 Task: Apply theme modern writer in current slide.
Action: Mouse moved to (442, 93)
Screenshot: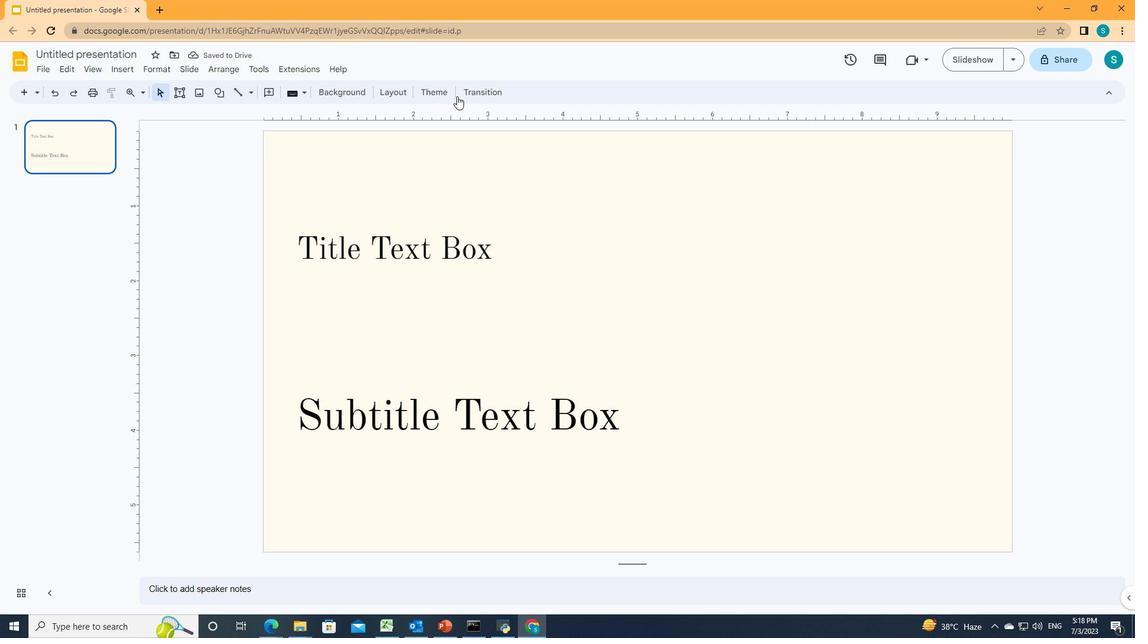 
Action: Mouse pressed left at (442, 93)
Screenshot: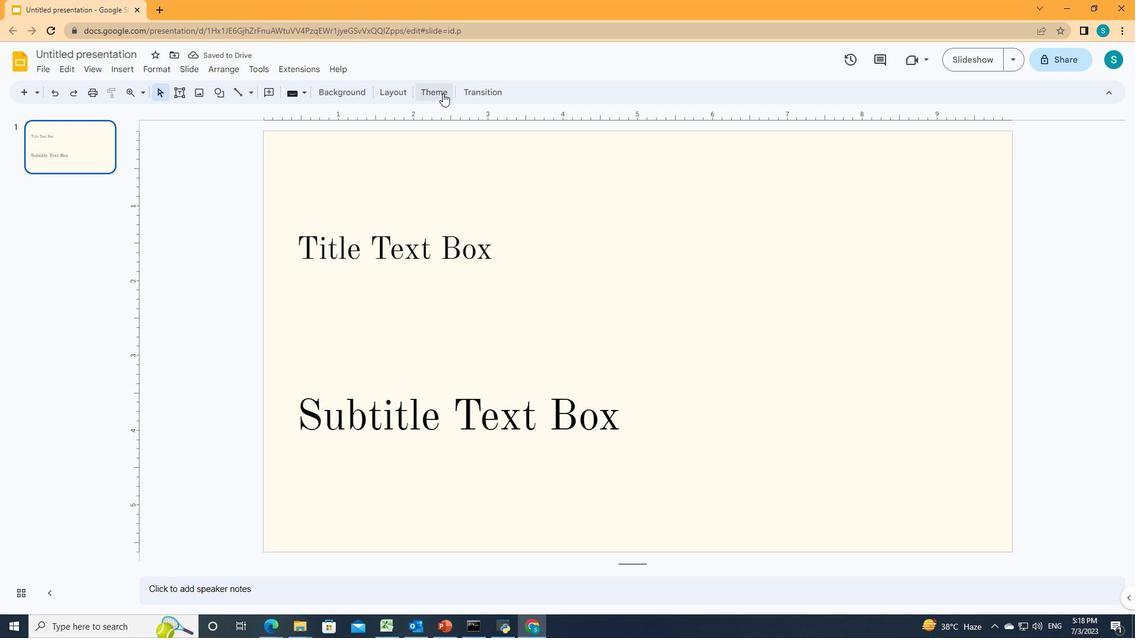 
Action: Mouse moved to (1049, 341)
Screenshot: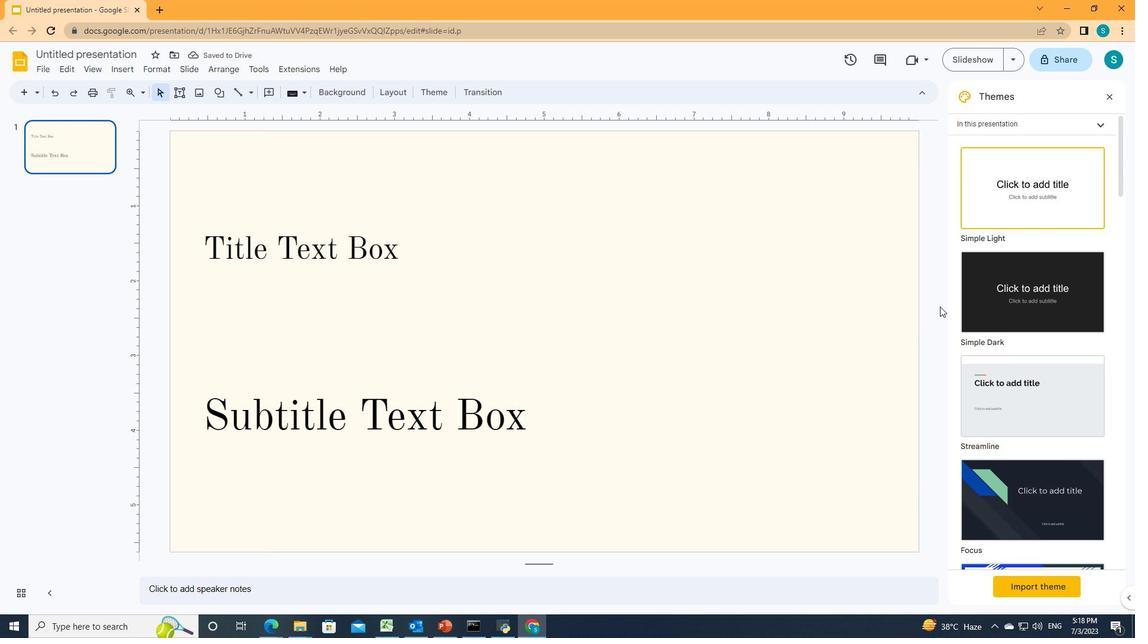 
Action: Mouse scrolled (1049, 341) with delta (0, 0)
Screenshot: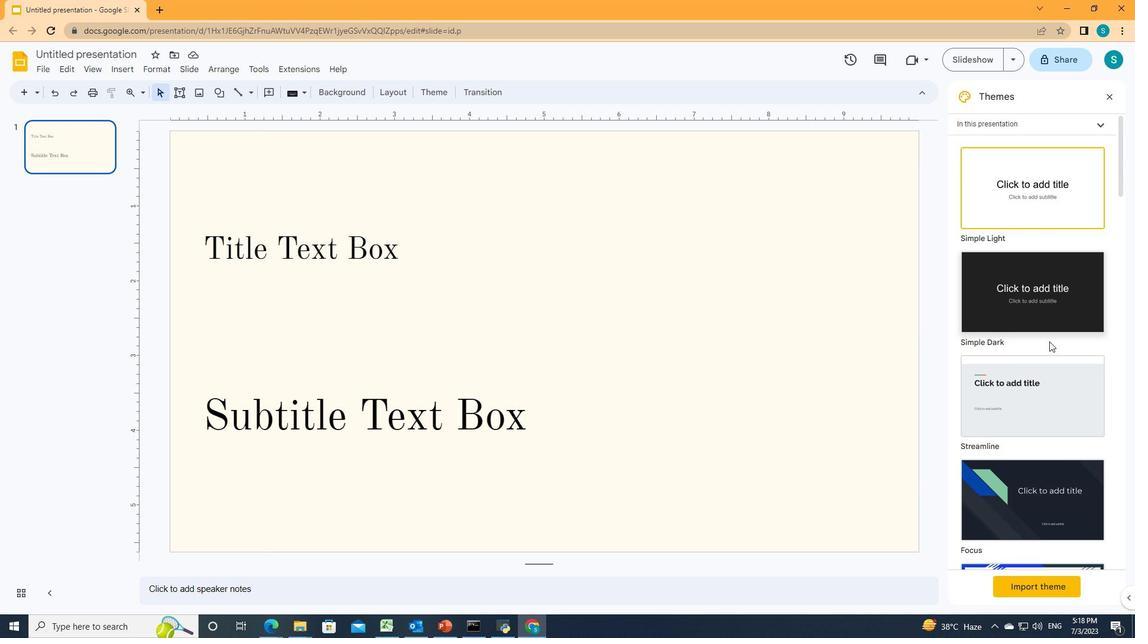 
Action: Mouse scrolled (1049, 341) with delta (0, 0)
Screenshot: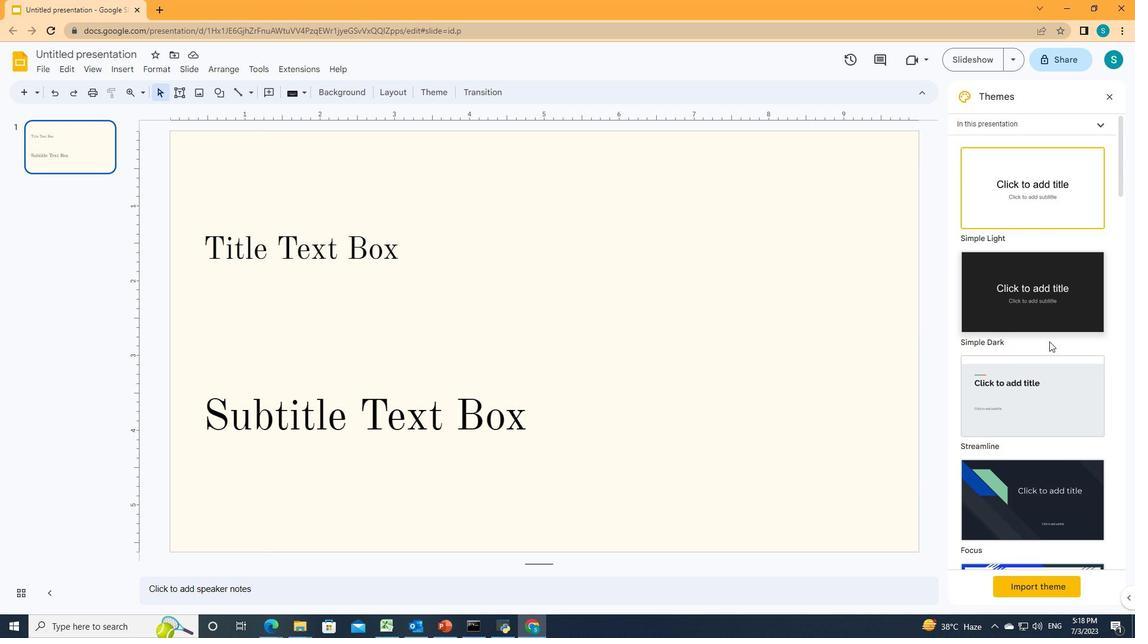 
Action: Mouse scrolled (1049, 341) with delta (0, 0)
Screenshot: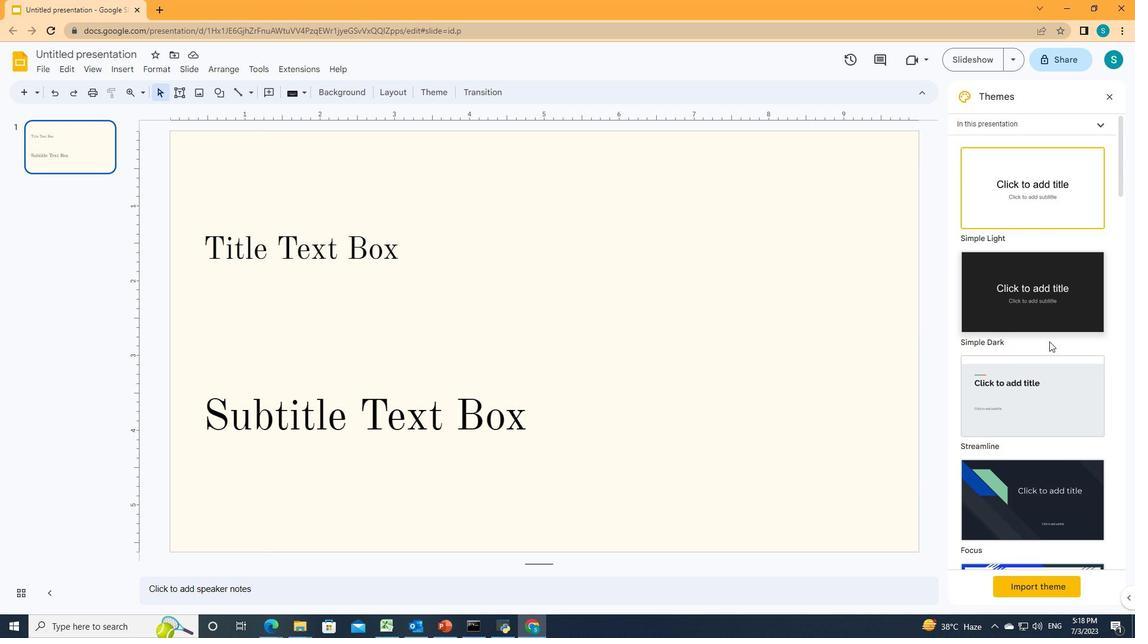 
Action: Mouse scrolled (1049, 341) with delta (0, 0)
Screenshot: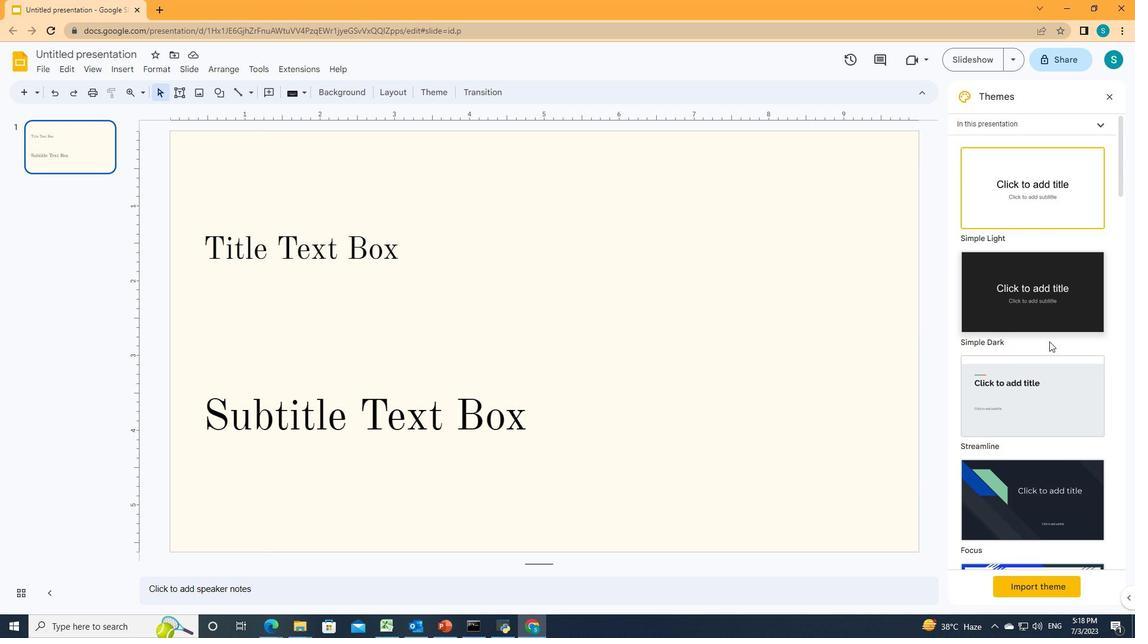 
Action: Mouse scrolled (1049, 341) with delta (0, 0)
Screenshot: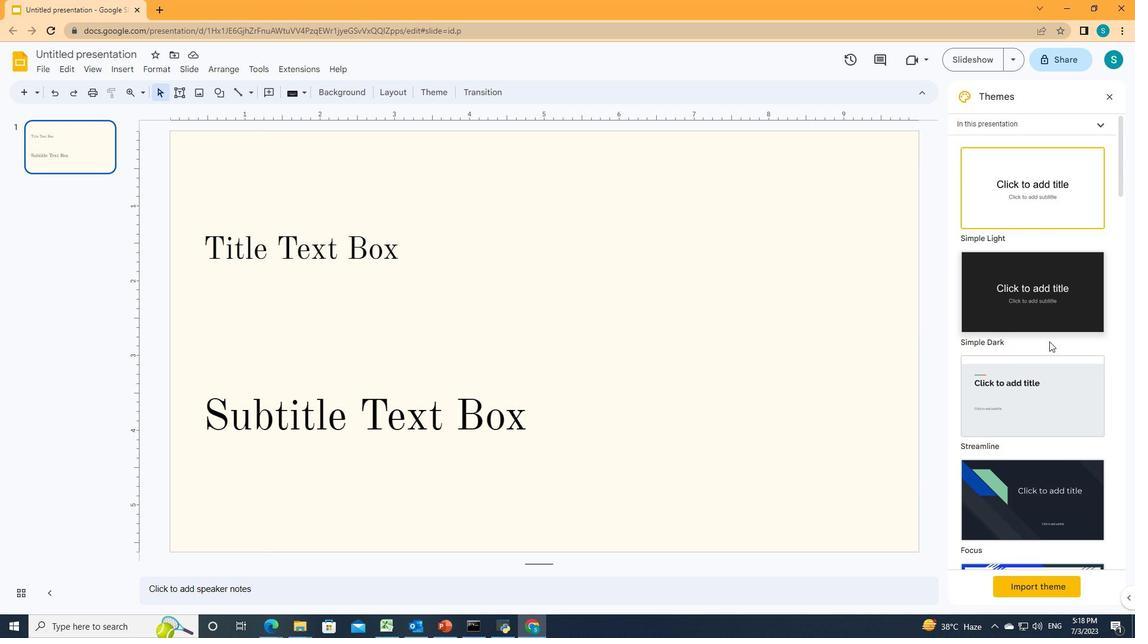 
Action: Mouse scrolled (1049, 341) with delta (0, 0)
Screenshot: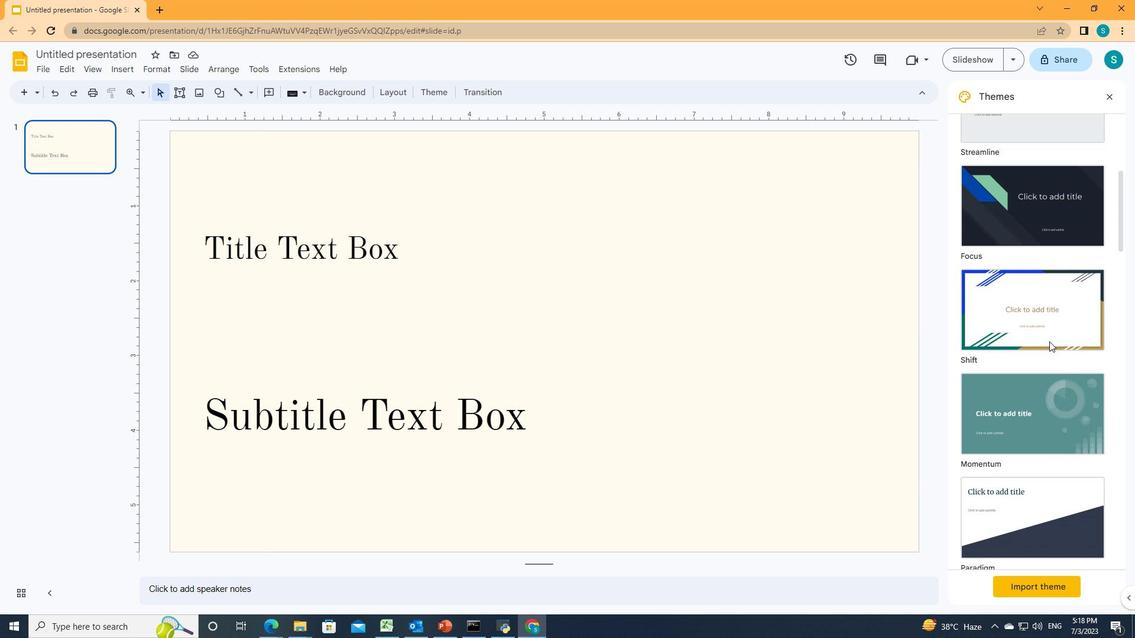 
Action: Mouse scrolled (1049, 341) with delta (0, 0)
Screenshot: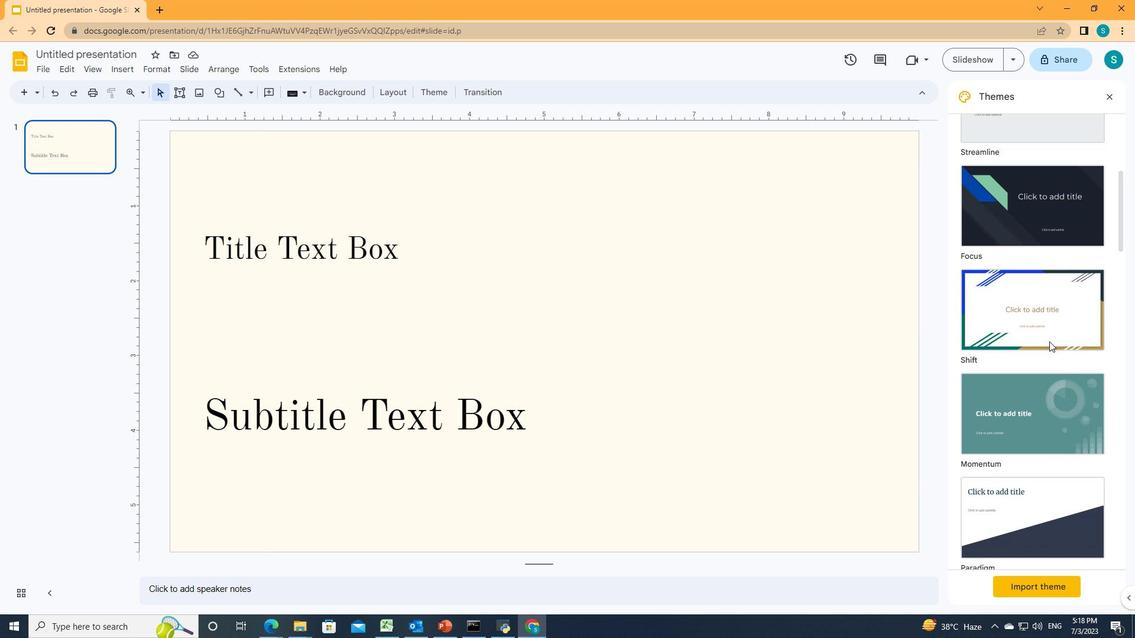 
Action: Mouse scrolled (1049, 341) with delta (0, 0)
Screenshot: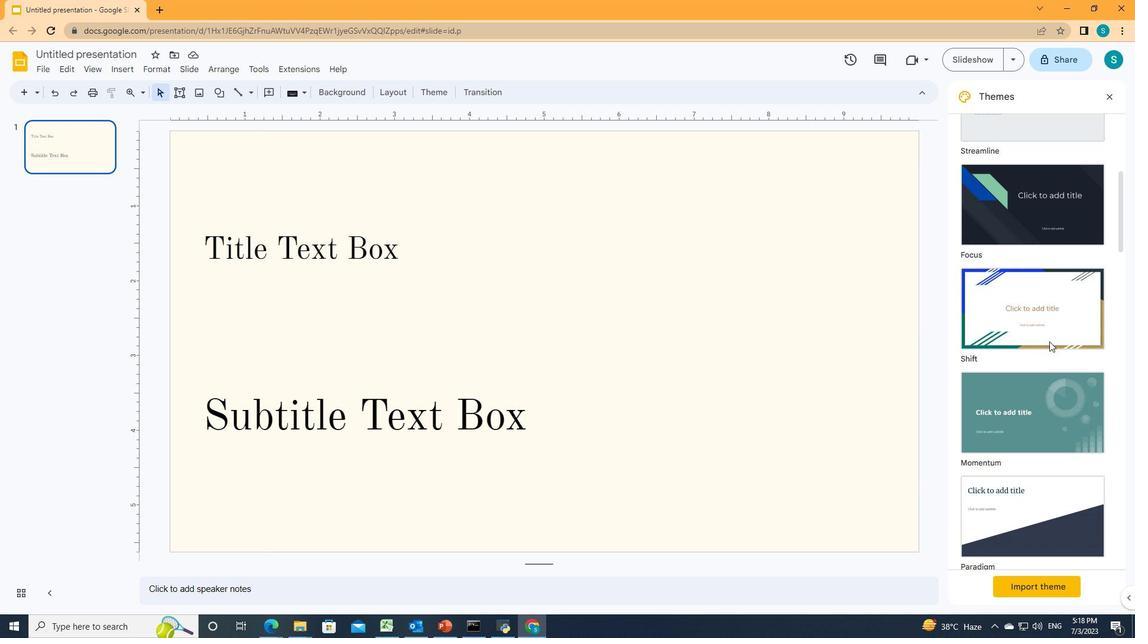 
Action: Mouse scrolled (1049, 341) with delta (0, 0)
Screenshot: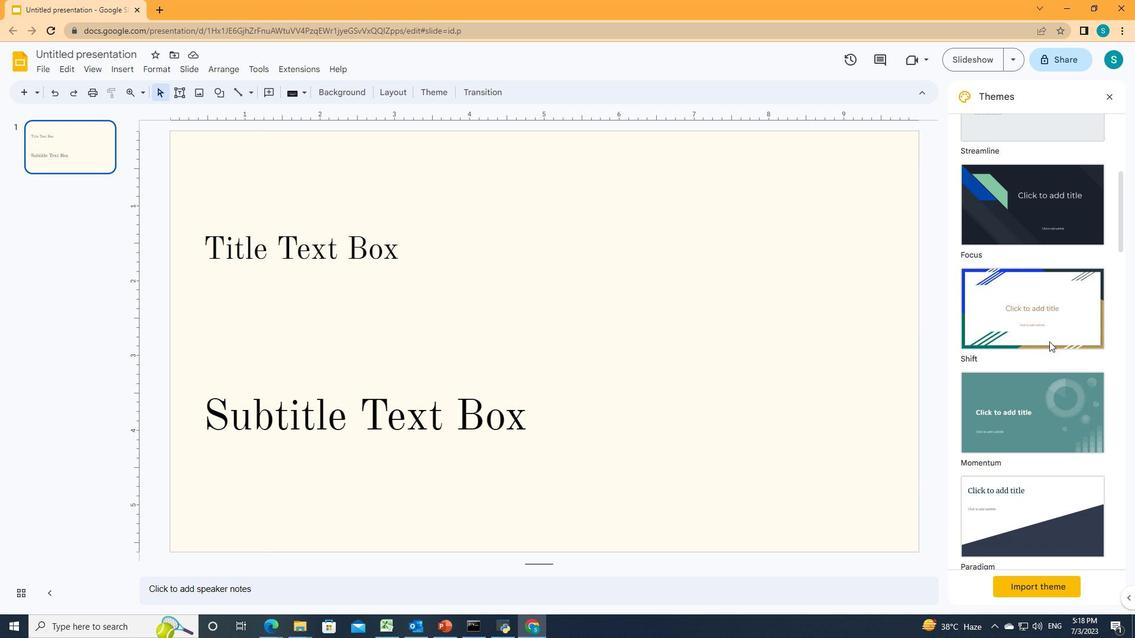 
Action: Mouse scrolled (1049, 341) with delta (0, 0)
Screenshot: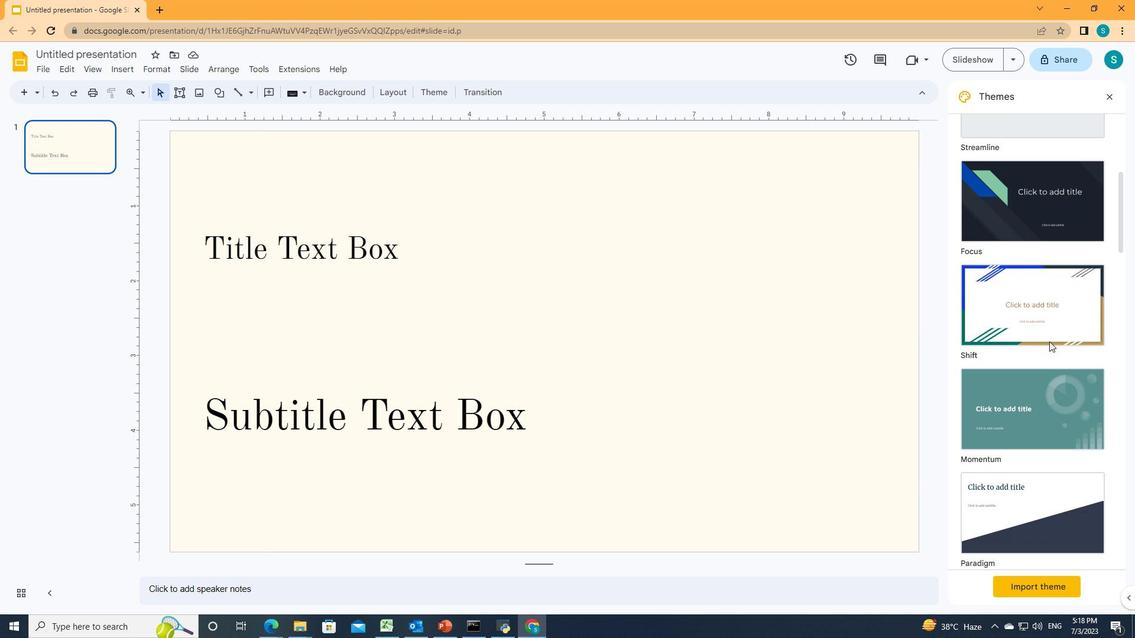 
Action: Mouse scrolled (1049, 341) with delta (0, 0)
Screenshot: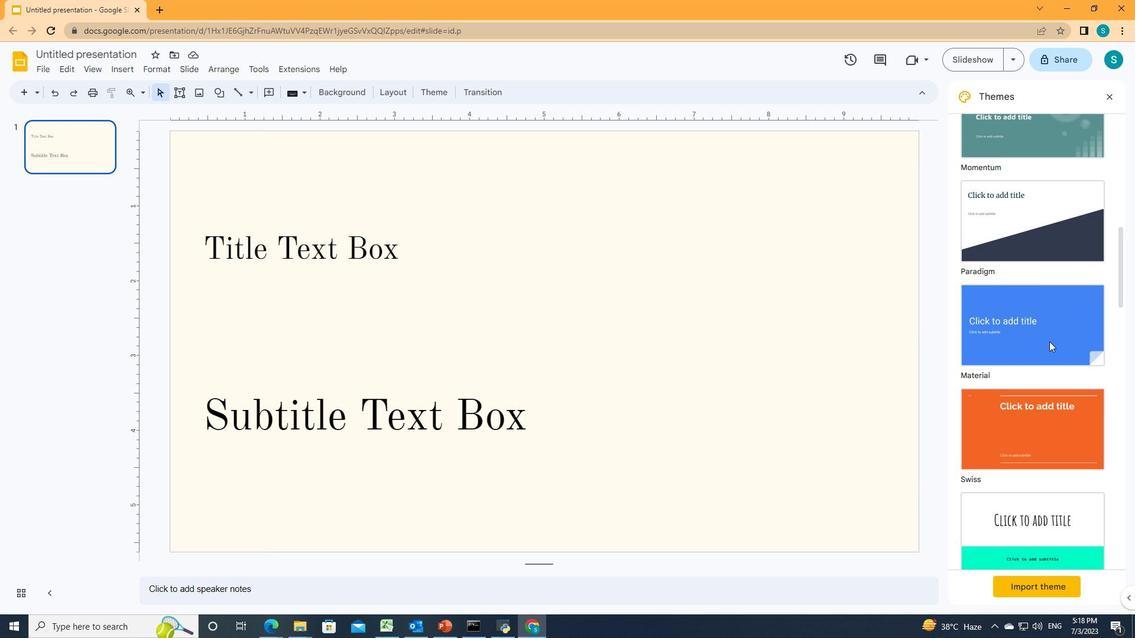 
Action: Mouse scrolled (1049, 341) with delta (0, 0)
Screenshot: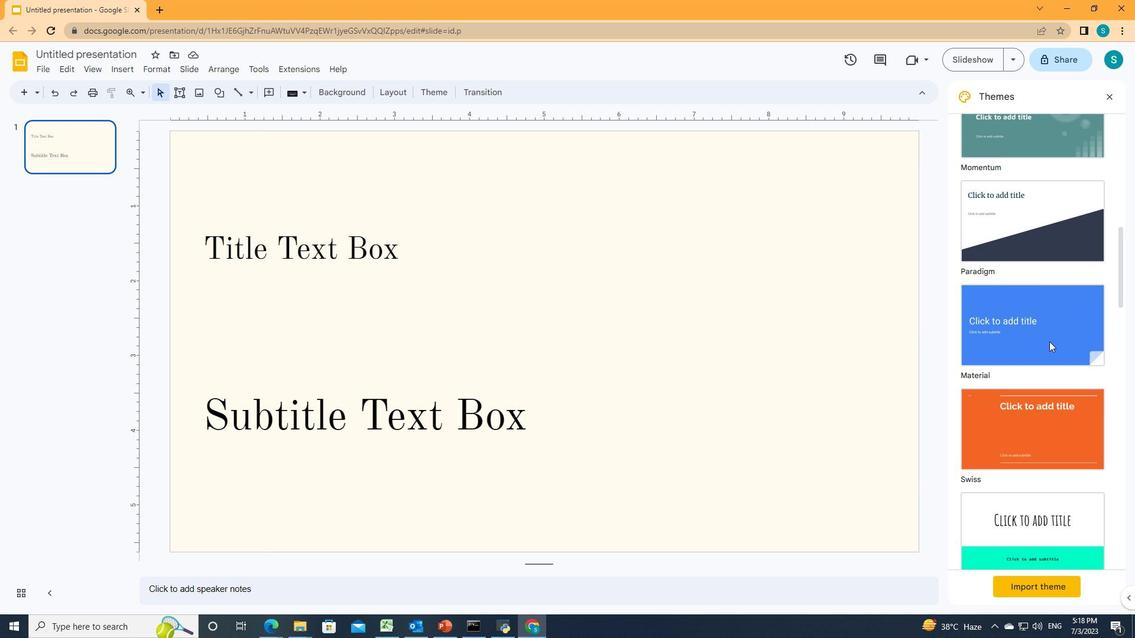 
Action: Mouse scrolled (1049, 341) with delta (0, 0)
Screenshot: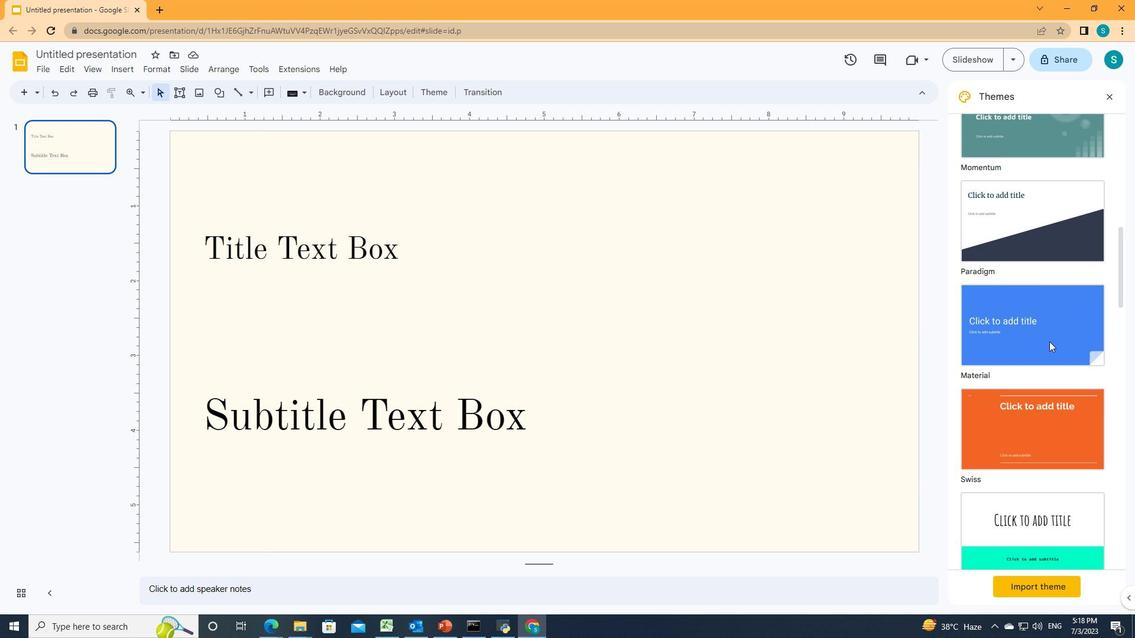 
Action: Mouse scrolled (1049, 341) with delta (0, 0)
Screenshot: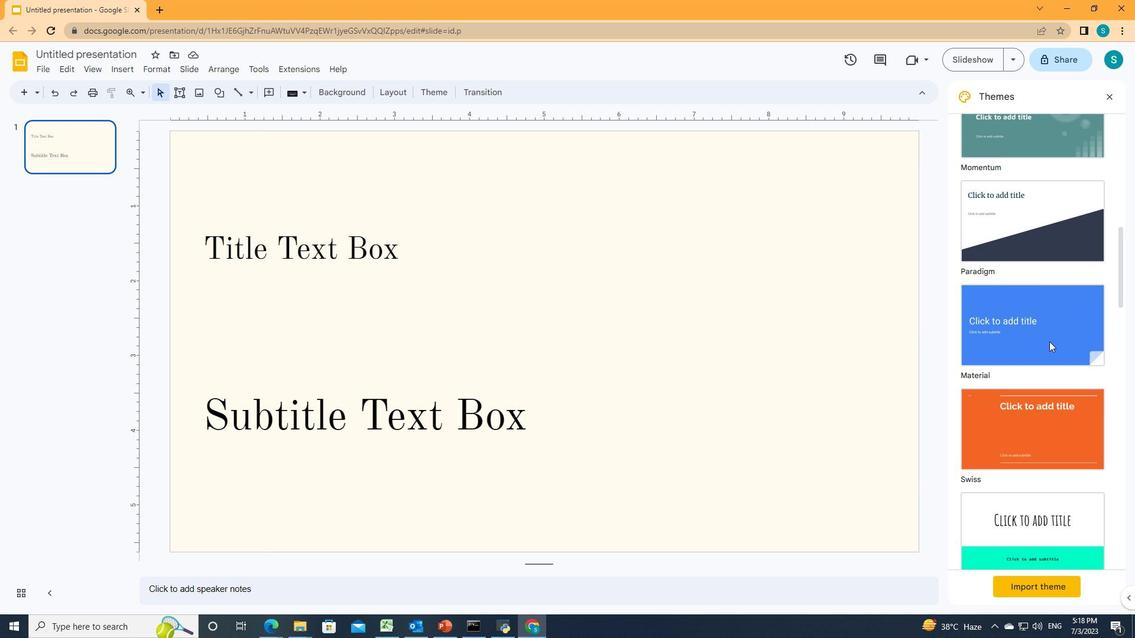 
Action: Mouse scrolled (1049, 341) with delta (0, 0)
Screenshot: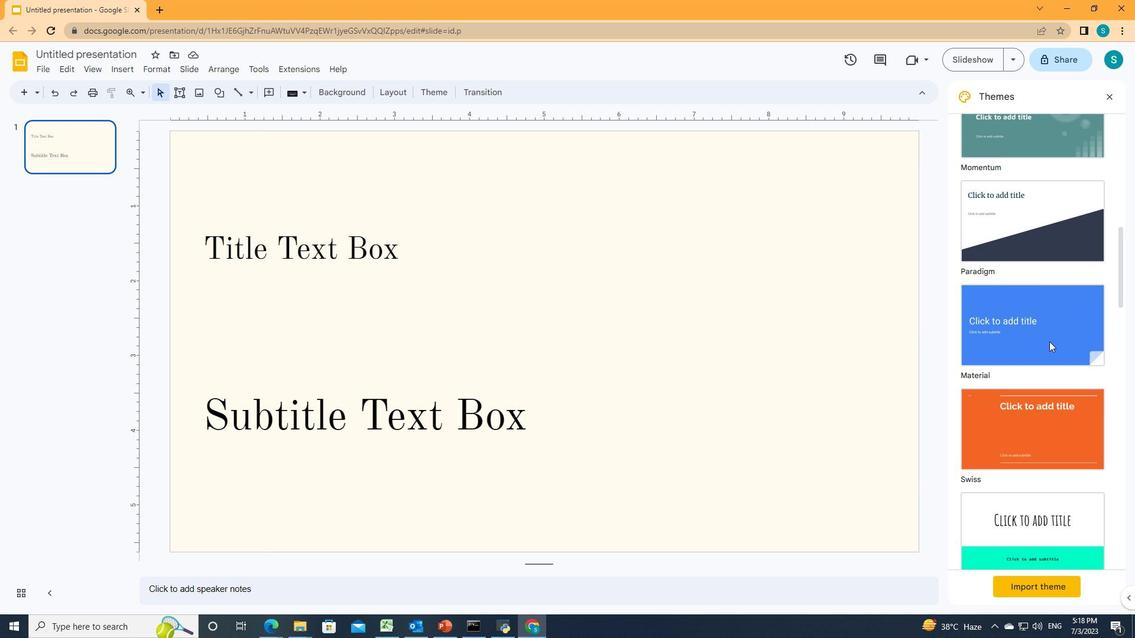 
Action: Mouse scrolled (1049, 341) with delta (0, 0)
Screenshot: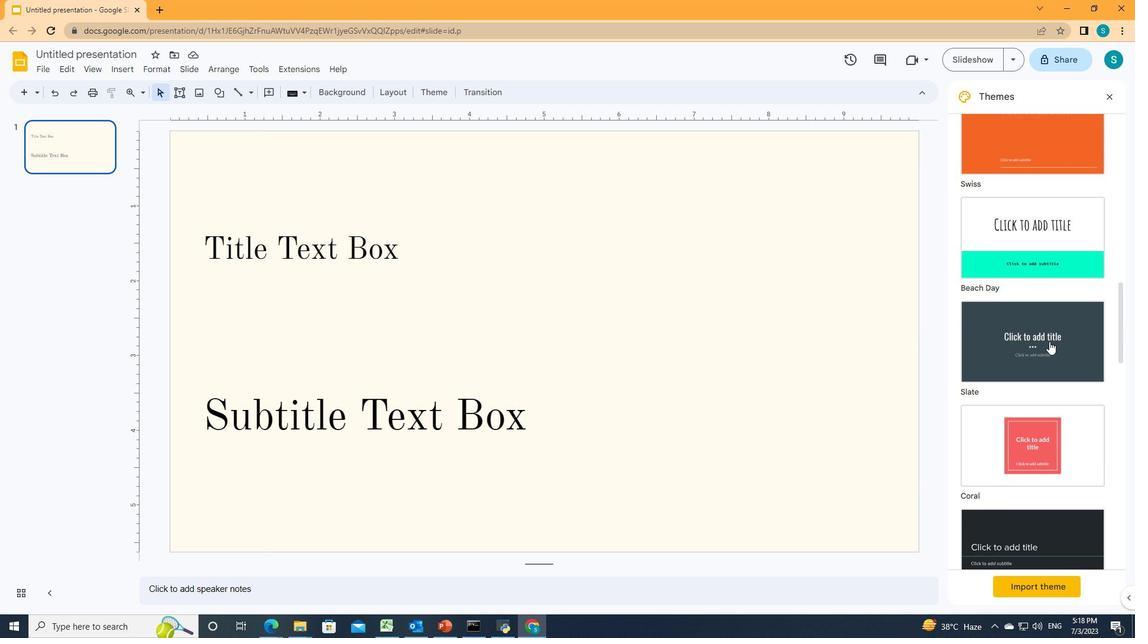 
Action: Mouse scrolled (1049, 341) with delta (0, 0)
Screenshot: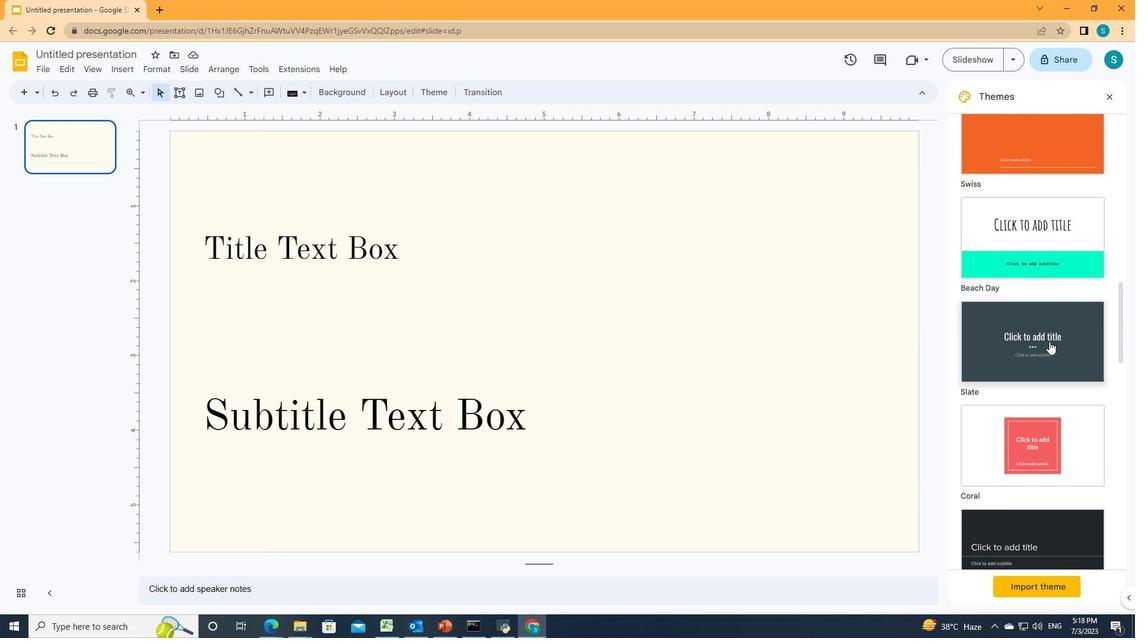 
Action: Mouse scrolled (1049, 341) with delta (0, 0)
Screenshot: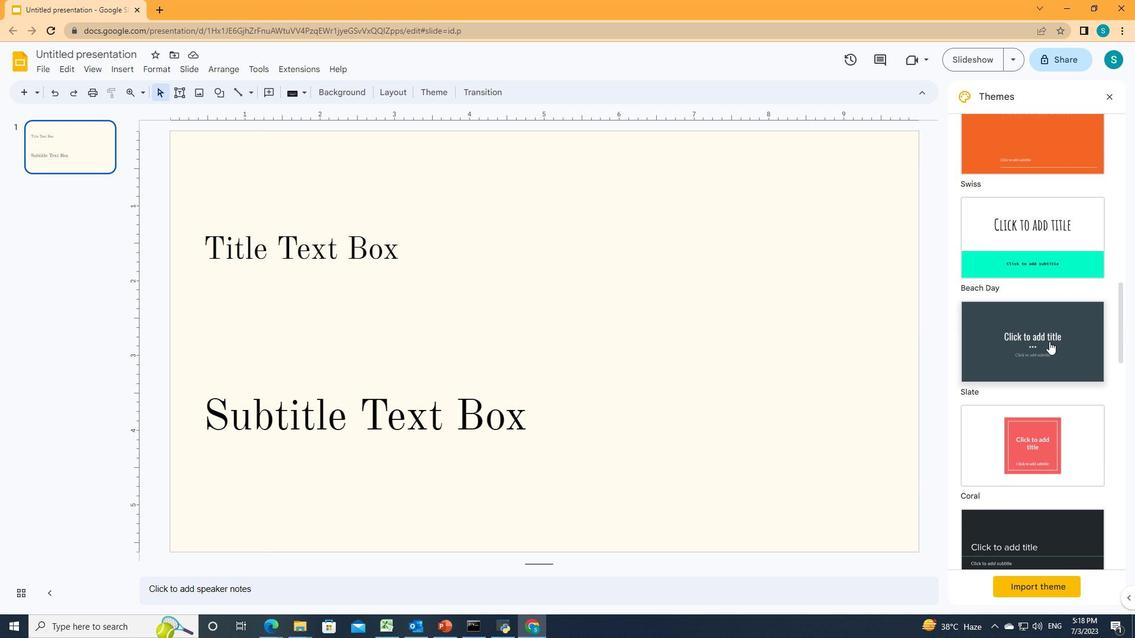 
Action: Mouse scrolled (1049, 341) with delta (0, 0)
Screenshot: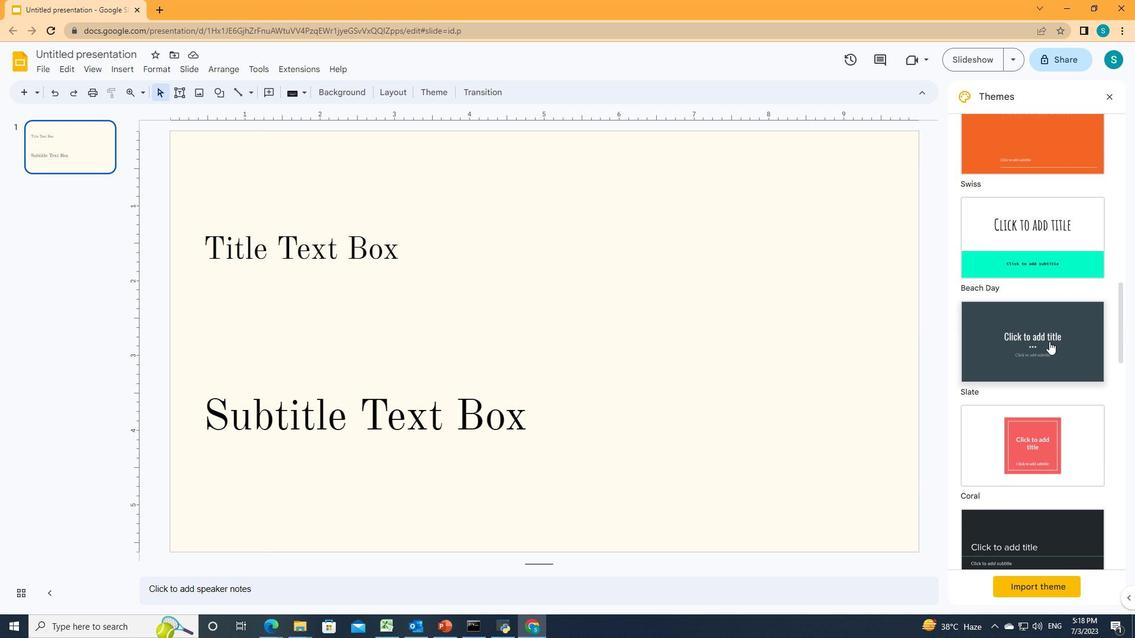 
Action: Mouse scrolled (1049, 341) with delta (0, 0)
Screenshot: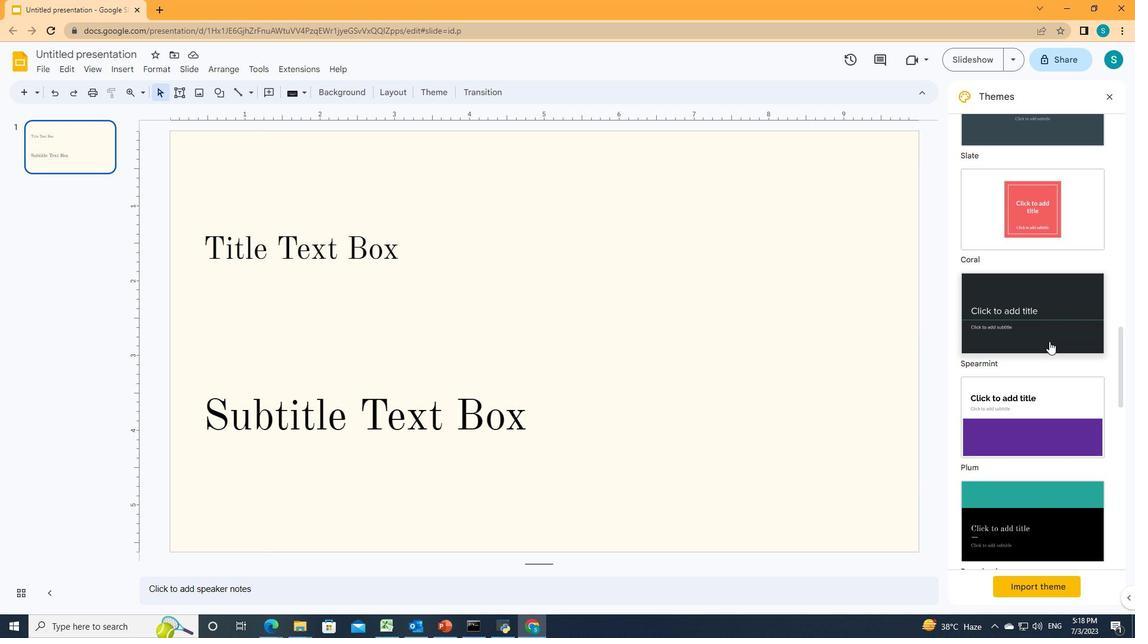
Action: Mouse scrolled (1049, 341) with delta (0, 0)
Screenshot: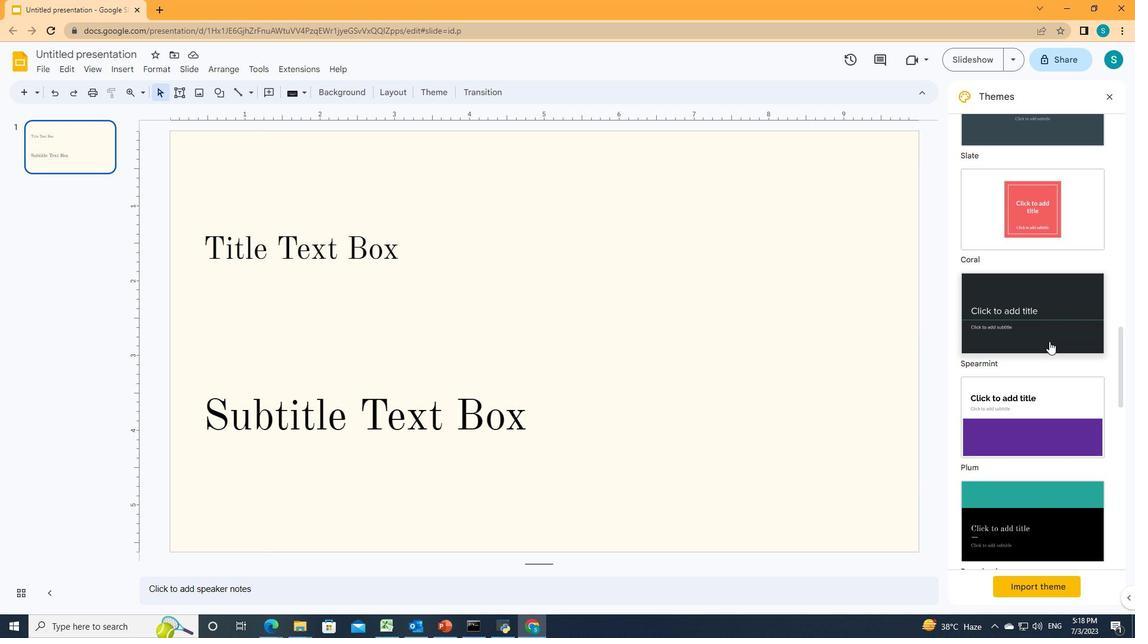 
Action: Mouse scrolled (1049, 341) with delta (0, 0)
Screenshot: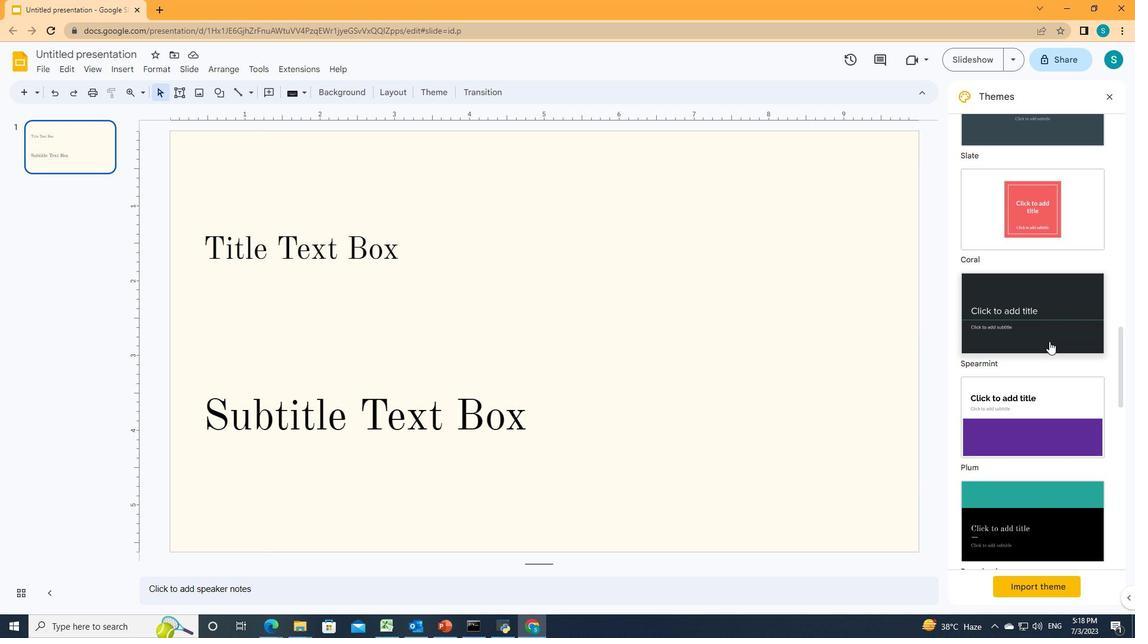 
Action: Mouse scrolled (1049, 341) with delta (0, 0)
Screenshot: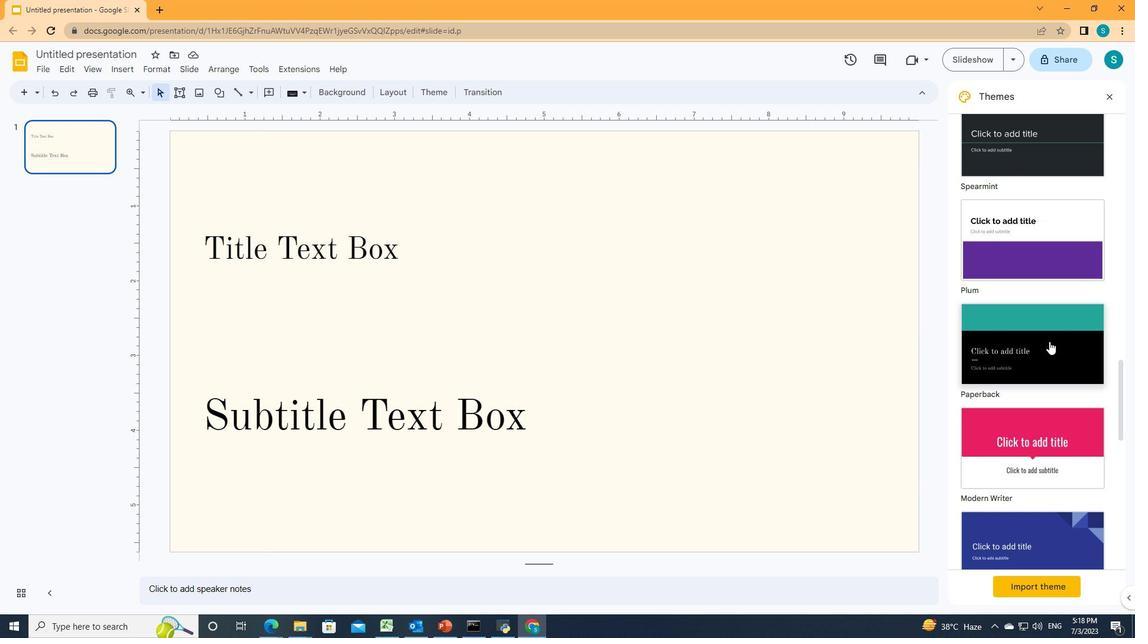 
Action: Mouse scrolled (1049, 341) with delta (0, 0)
Screenshot: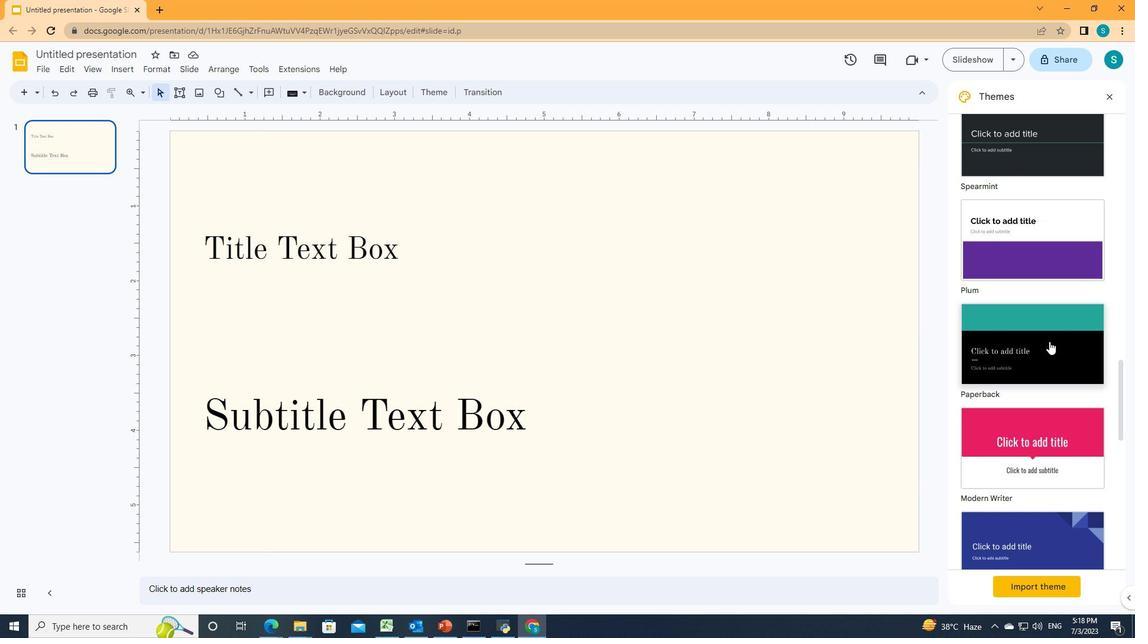 
Action: Mouse moved to (1039, 331)
Screenshot: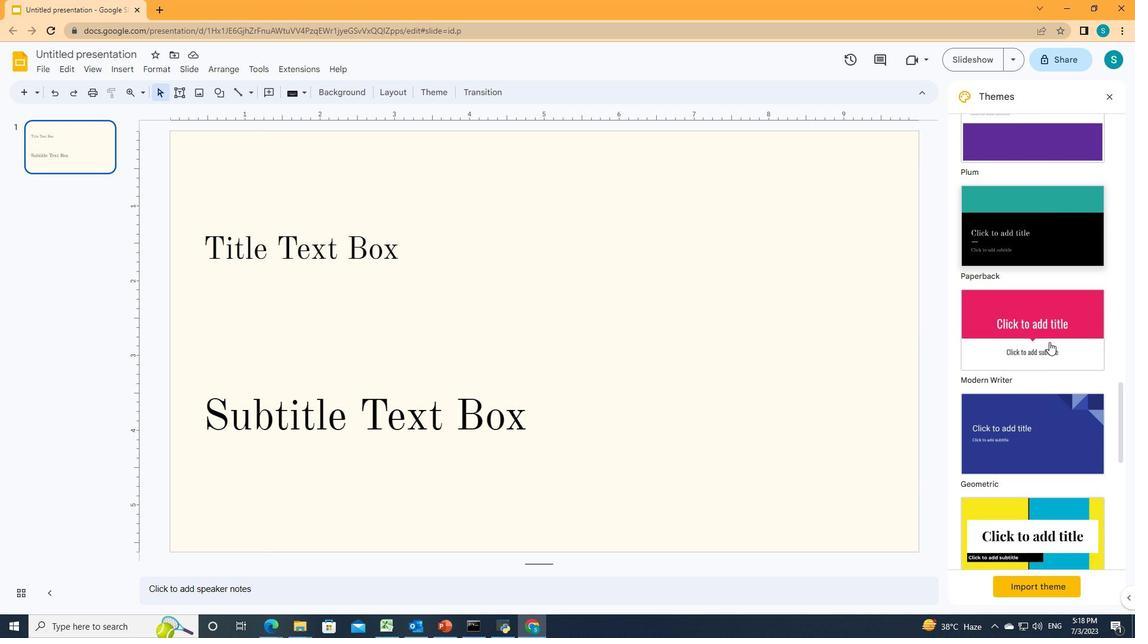 
Action: Mouse pressed left at (1039, 331)
Screenshot: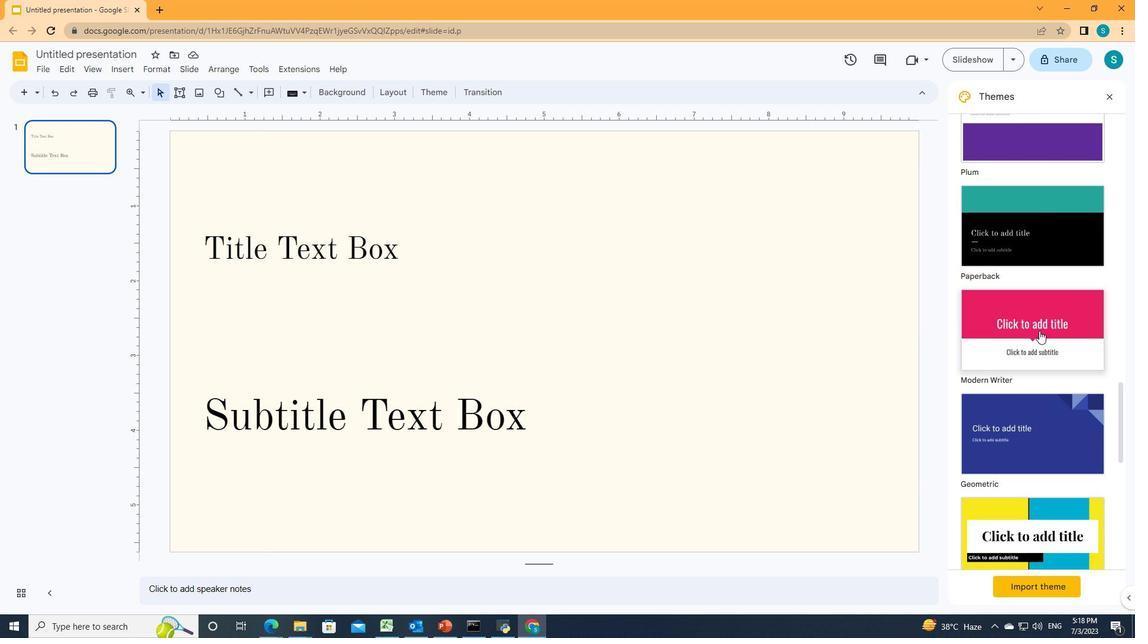 
